 Task: Select the bottom snippet suggest in the suggestions.
Action: Mouse moved to (64, 517)
Screenshot: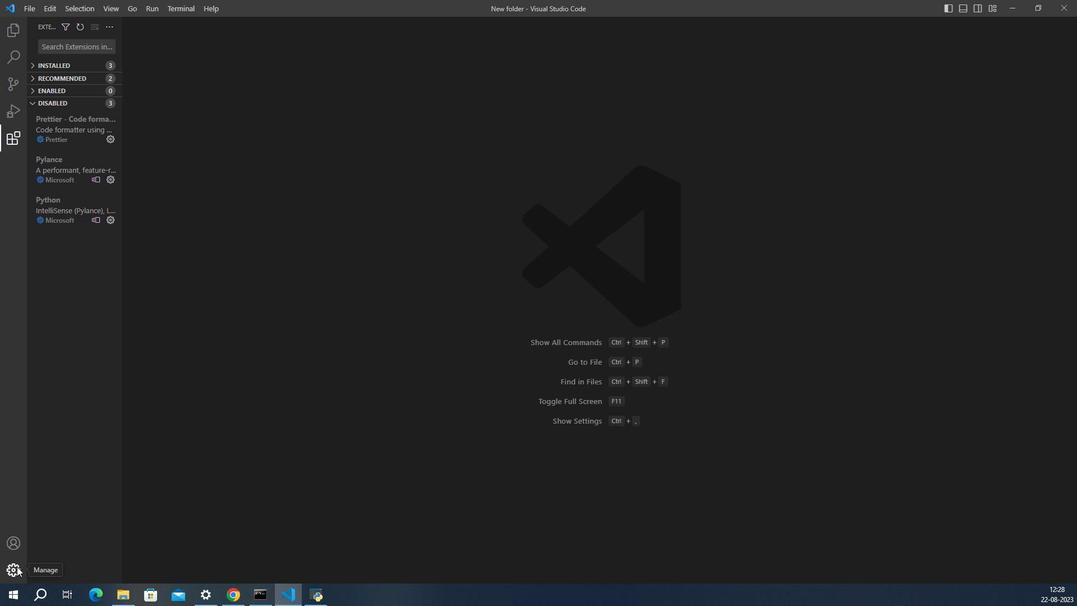 
Action: Mouse pressed left at (64, 517)
Screenshot: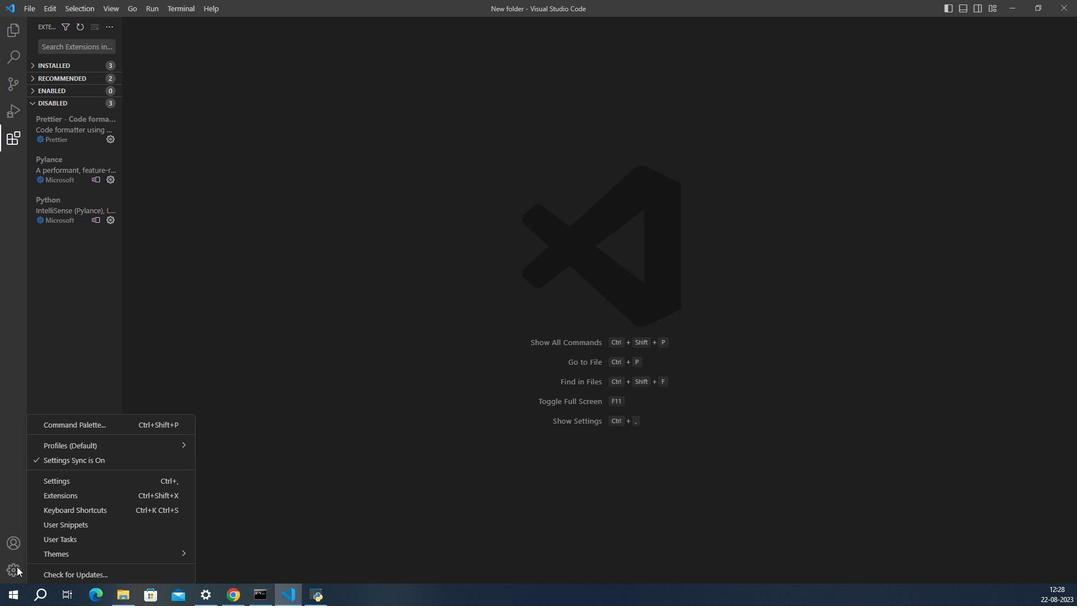
Action: Mouse moved to (96, 453)
Screenshot: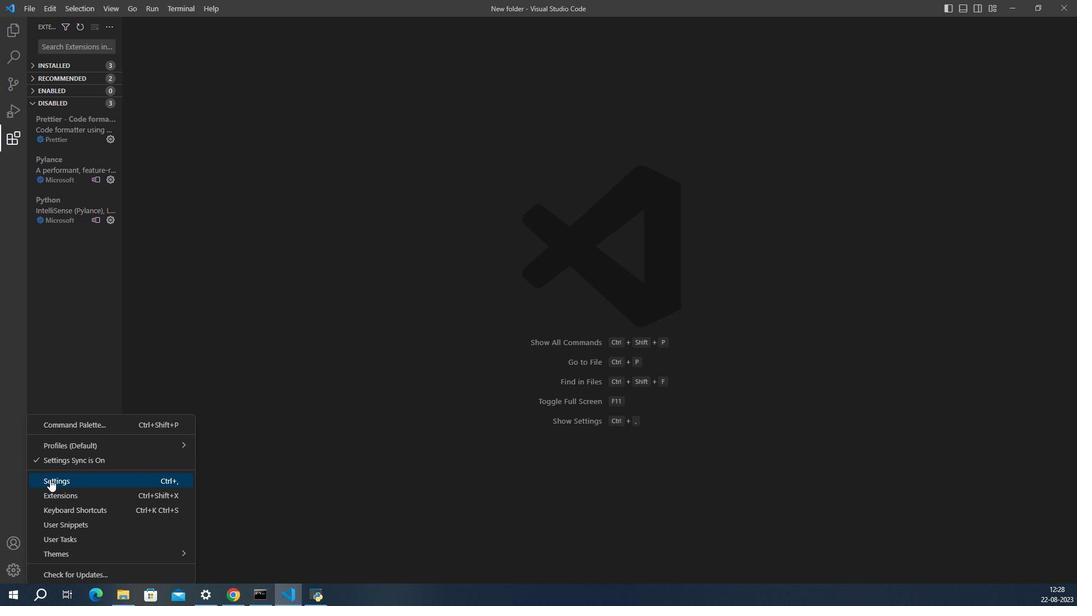 
Action: Mouse pressed left at (96, 453)
Screenshot: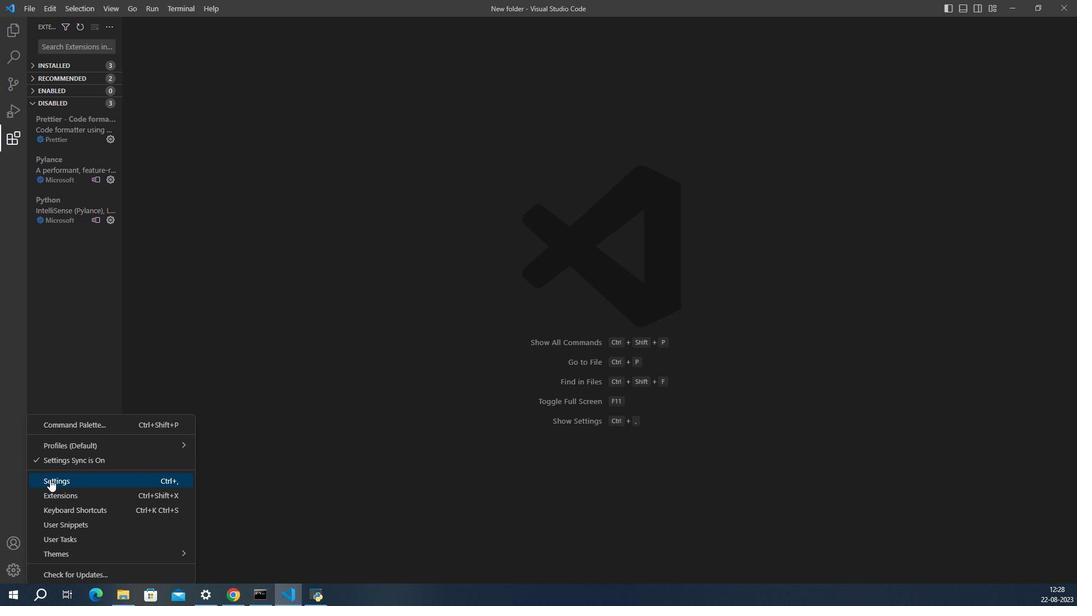 
Action: Mouse moved to (518, 378)
Screenshot: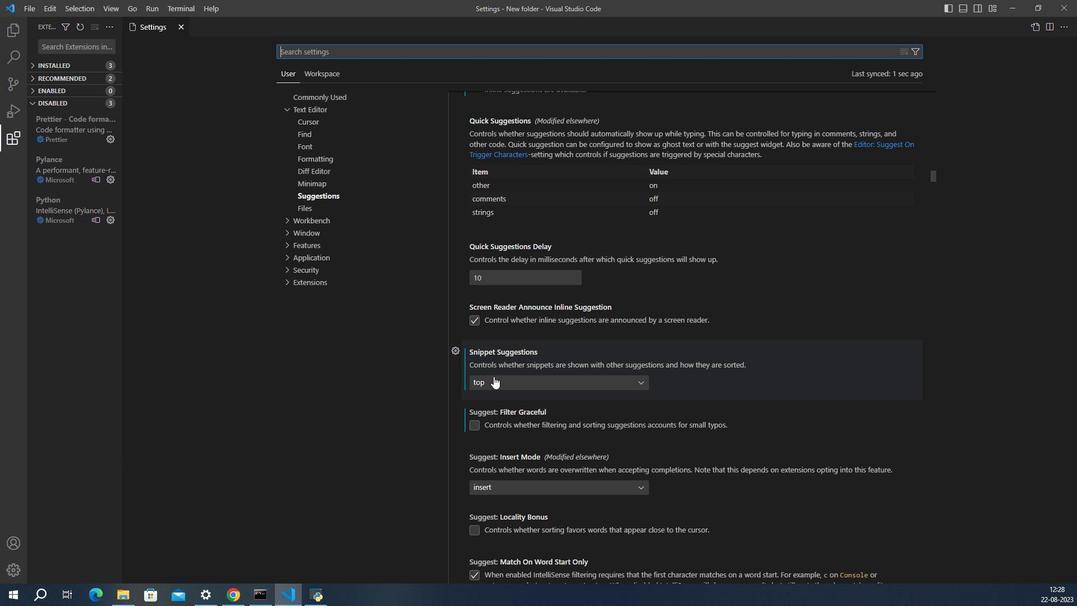 
Action: Mouse pressed left at (518, 378)
Screenshot: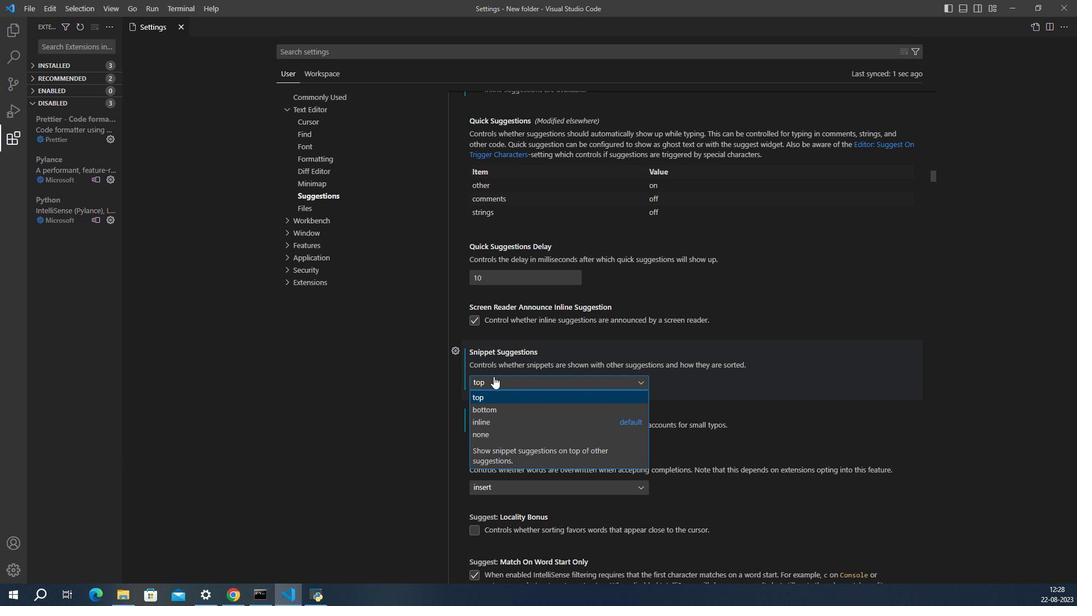 
Action: Mouse moved to (519, 399)
Screenshot: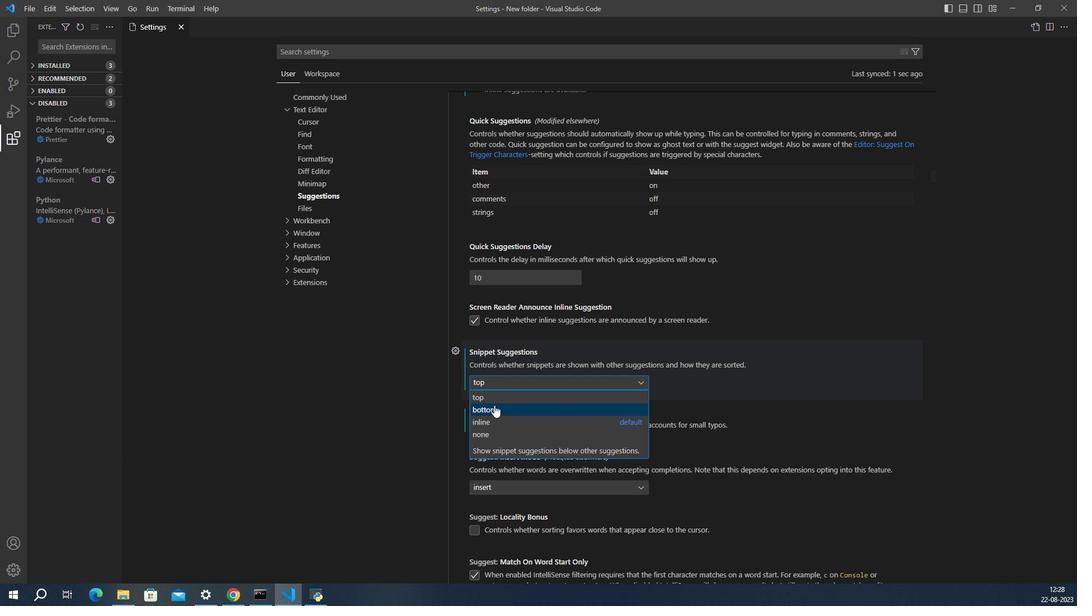 
Action: Mouse pressed left at (519, 399)
Screenshot: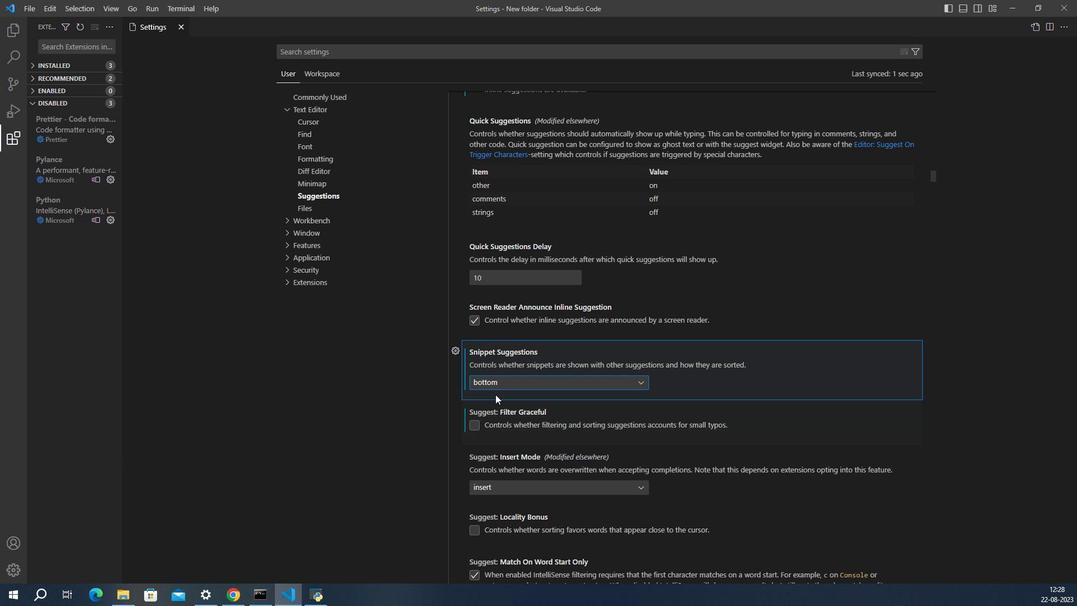 
Action: Mouse moved to (521, 389)
Screenshot: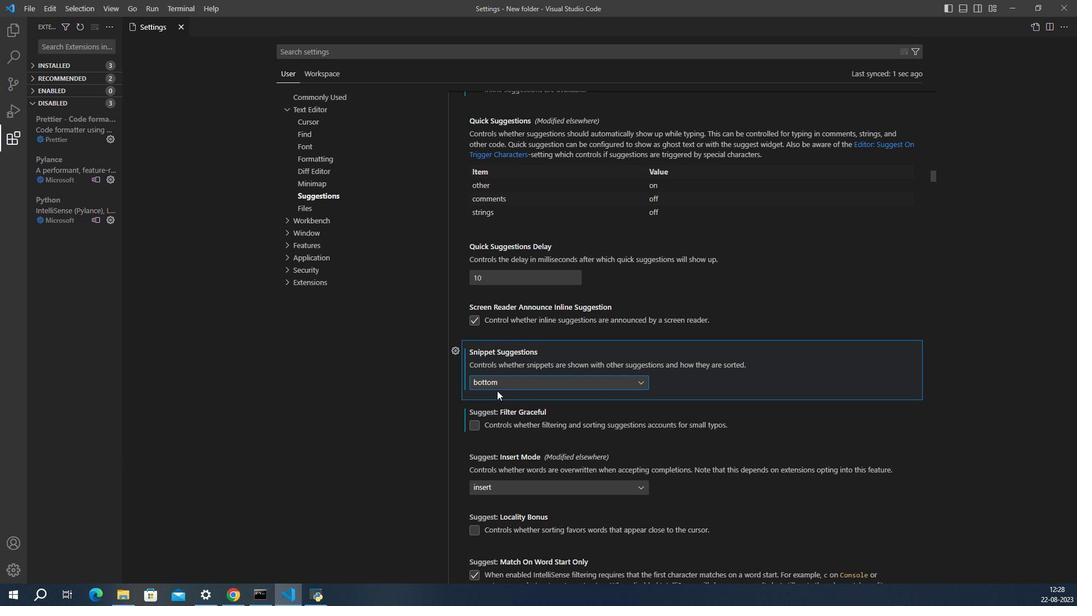 
